Task: Add the task  Create a new online platform for online language translation services to the section Fast Lane in the project AtlasLine and add a Due Date to the respective task as 2023/07/07
Action: Mouse moved to (596, 341)
Screenshot: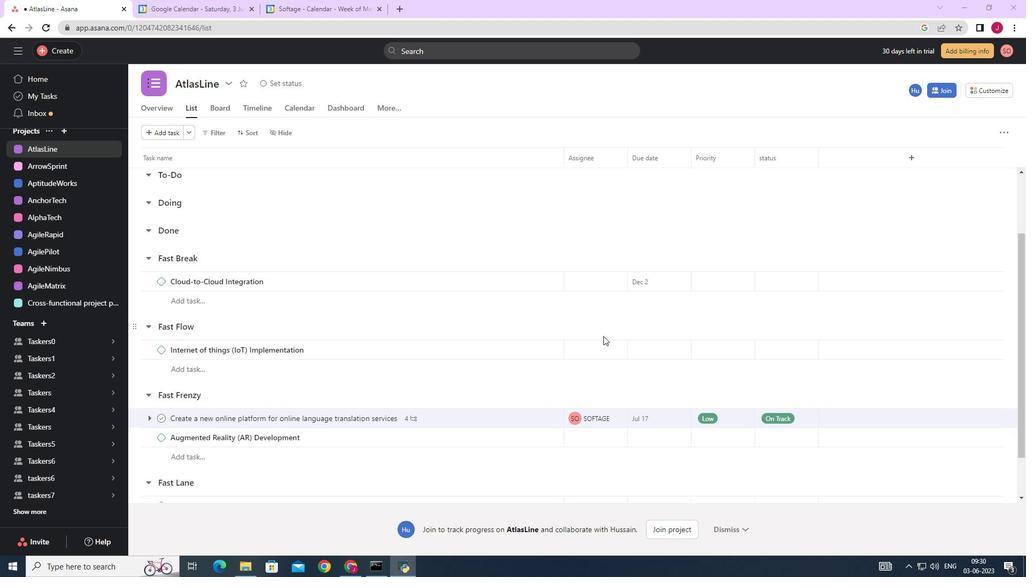 
Action: Mouse scrolled (596, 340) with delta (0, 0)
Screenshot: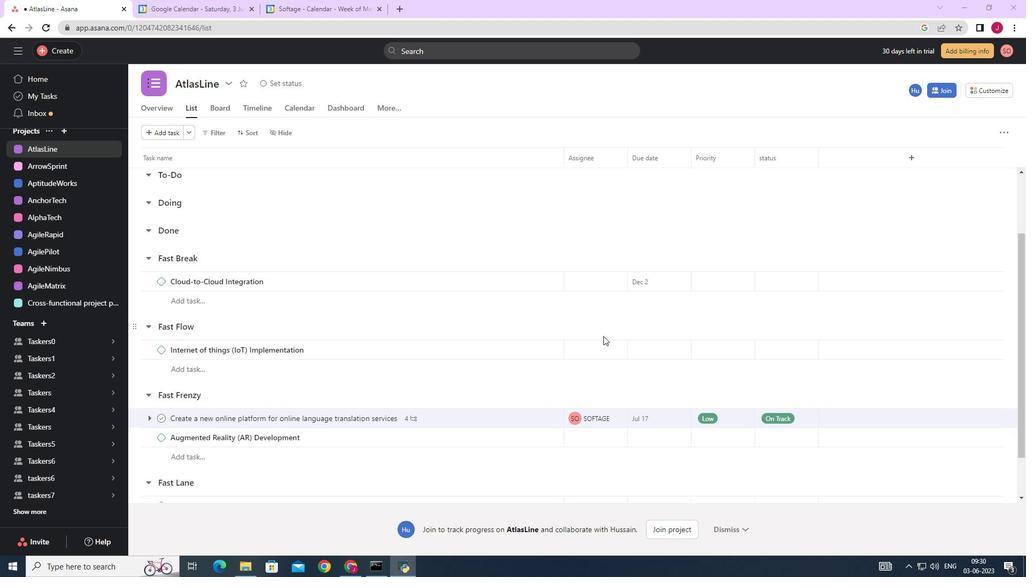 
Action: Mouse moved to (595, 342)
Screenshot: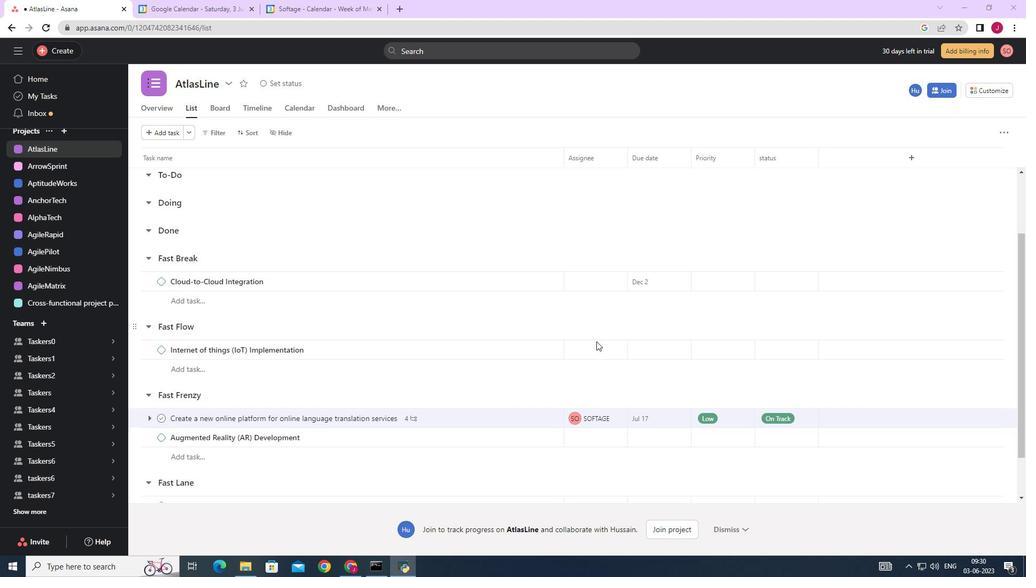 
Action: Mouse scrolled (595, 341) with delta (0, 0)
Screenshot: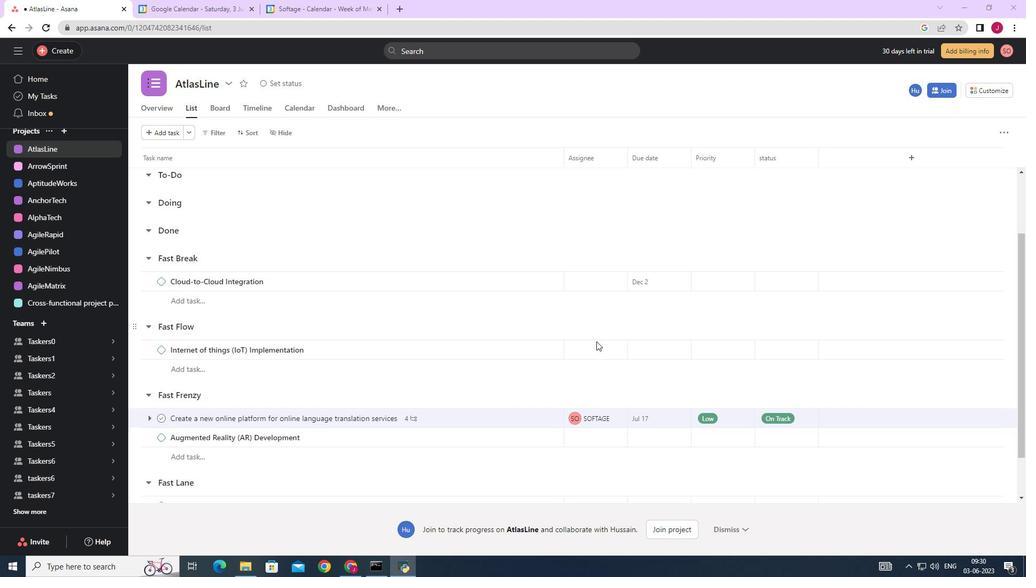 
Action: Mouse moved to (595, 342)
Screenshot: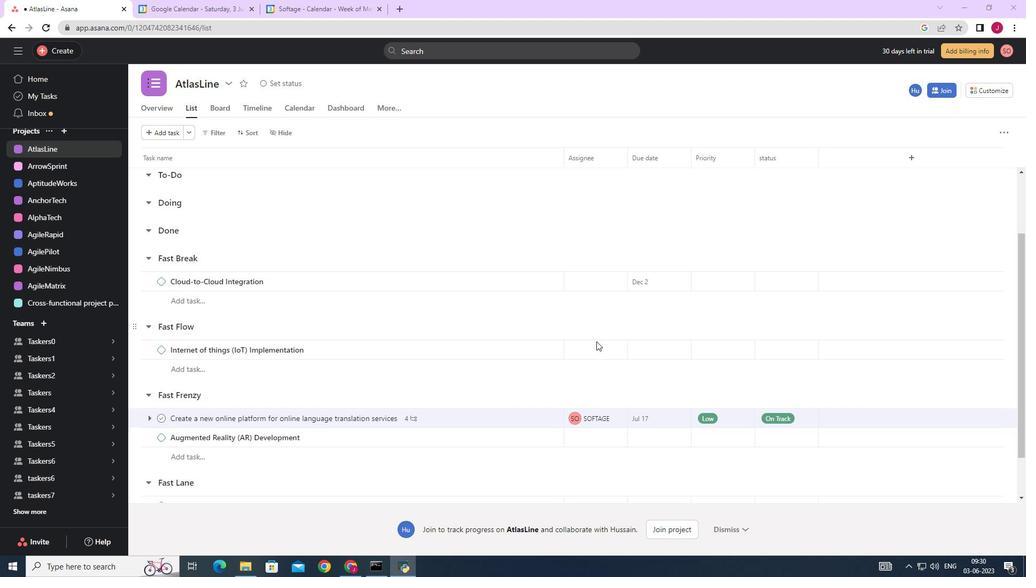 
Action: Mouse scrolled (595, 342) with delta (0, 0)
Screenshot: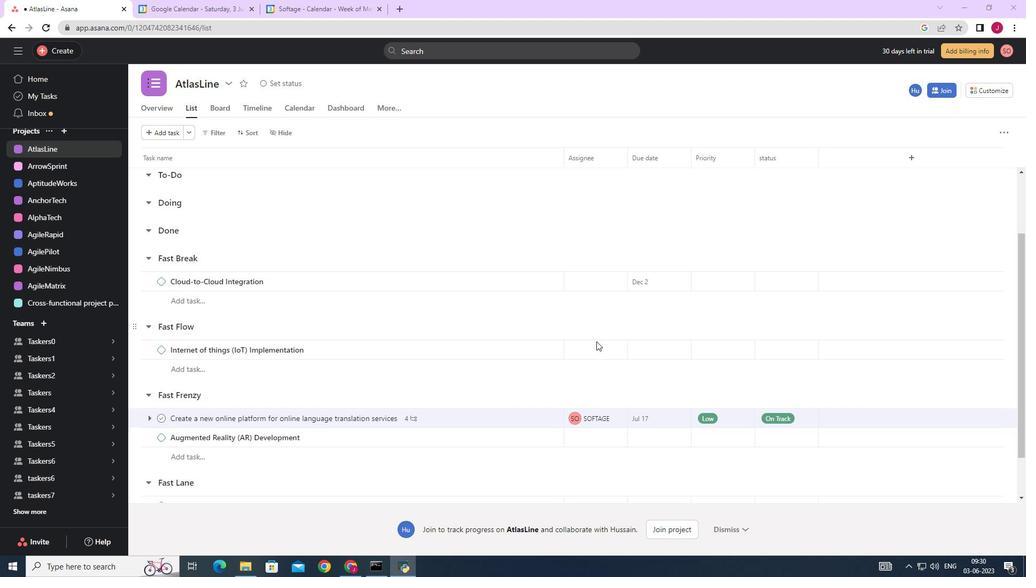 
Action: Mouse scrolled (595, 342) with delta (0, 0)
Screenshot: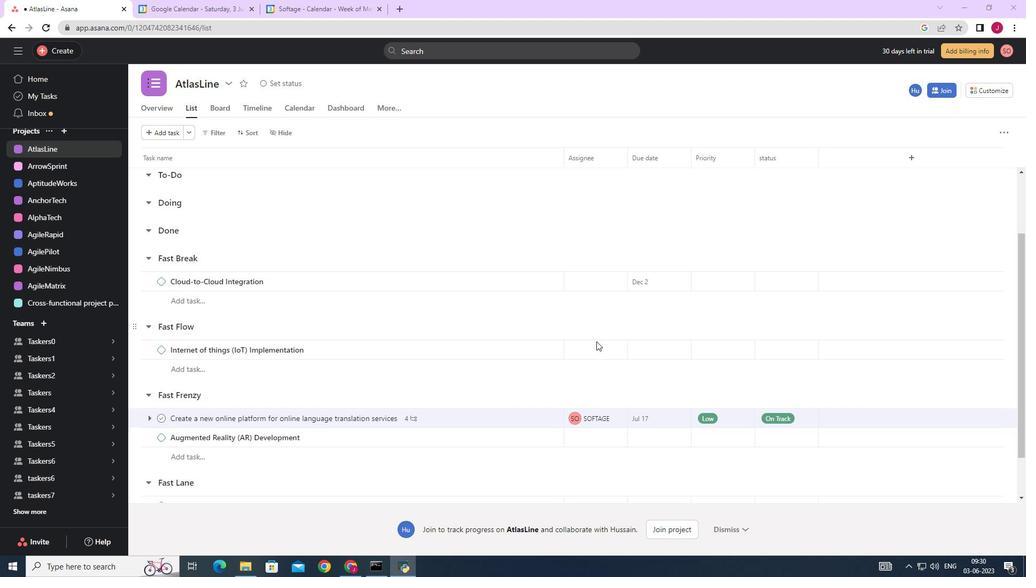 
Action: Mouse scrolled (595, 342) with delta (0, 0)
Screenshot: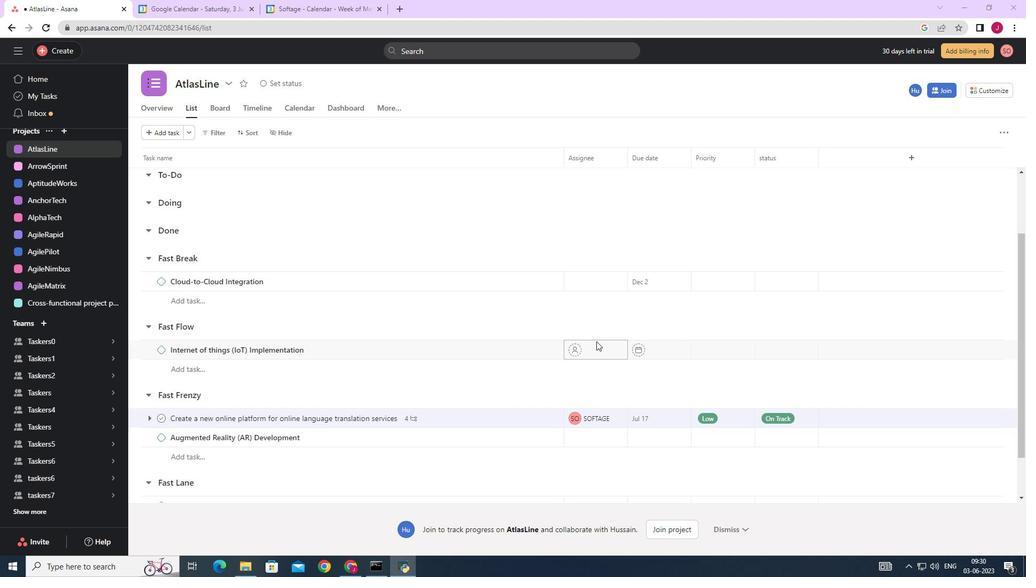 
Action: Mouse scrolled (595, 342) with delta (0, 0)
Screenshot: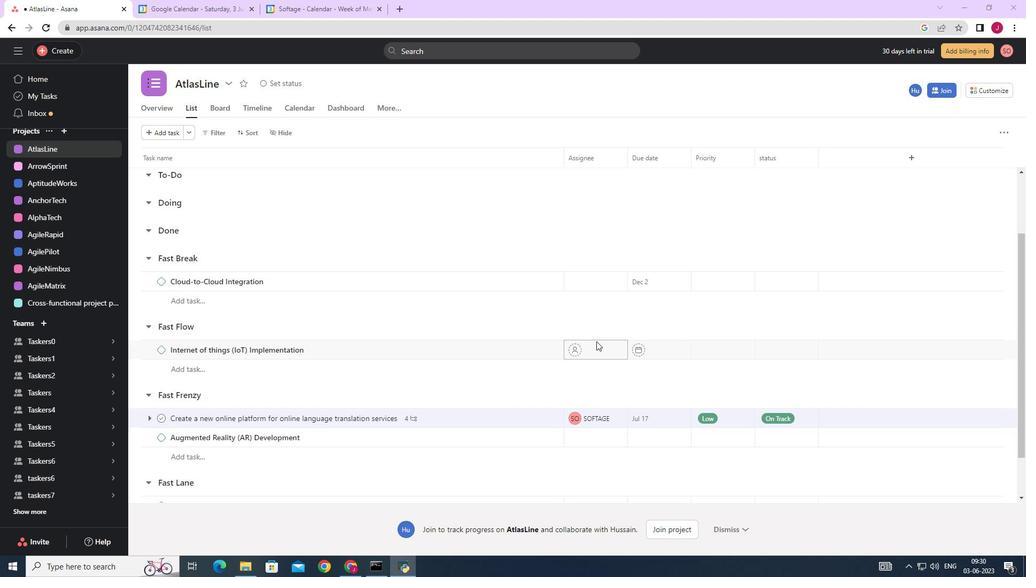 
Action: Mouse moved to (533, 365)
Screenshot: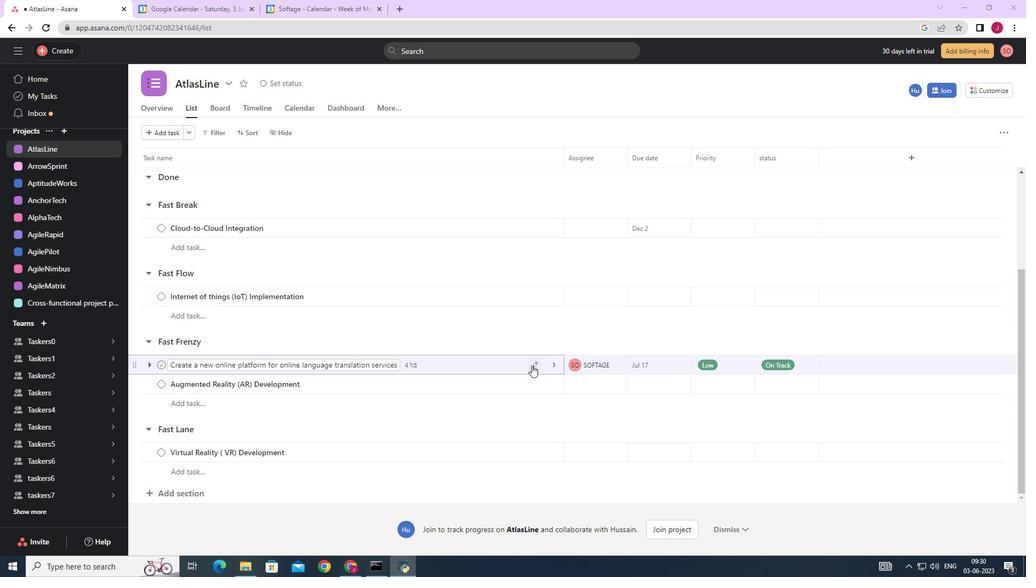 
Action: Mouse pressed left at (533, 365)
Screenshot: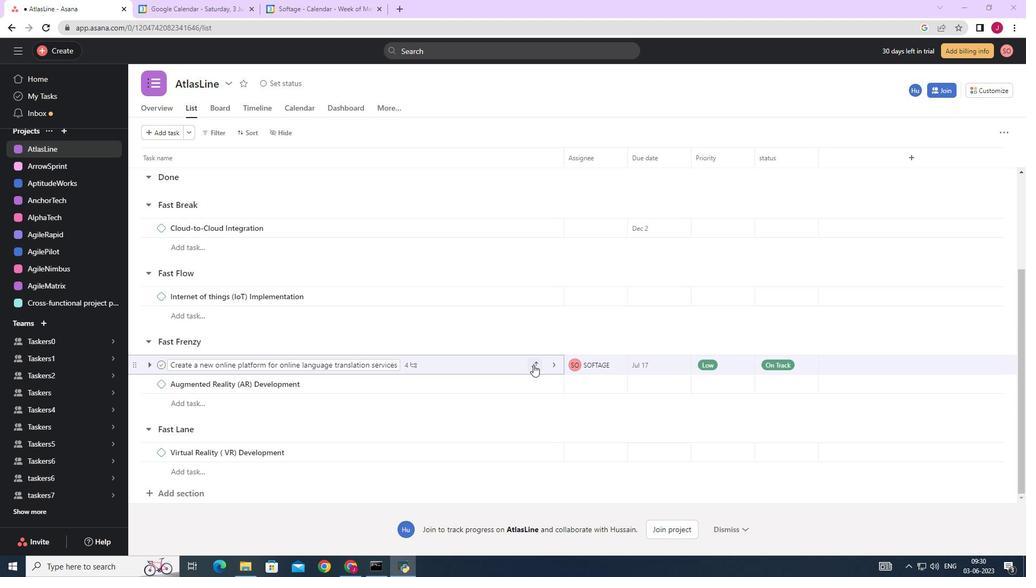 
Action: Mouse moved to (484, 345)
Screenshot: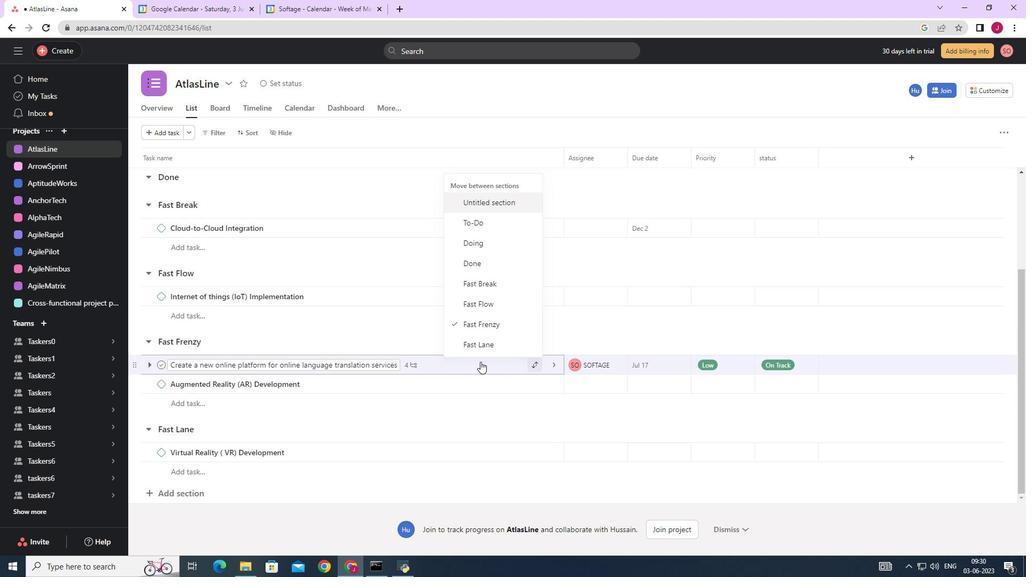 
Action: Mouse pressed left at (484, 345)
Screenshot: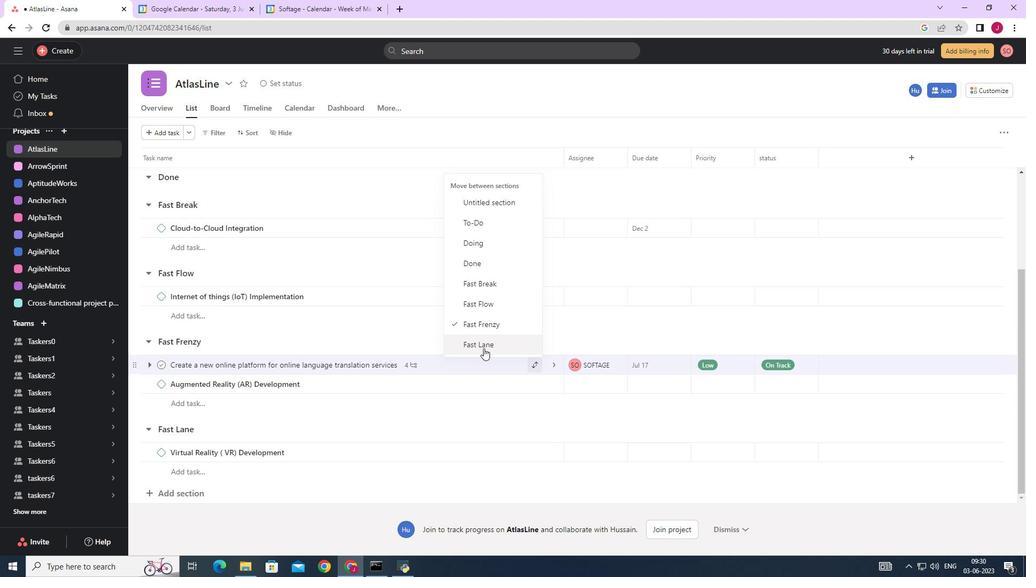 
Action: Mouse moved to (685, 433)
Screenshot: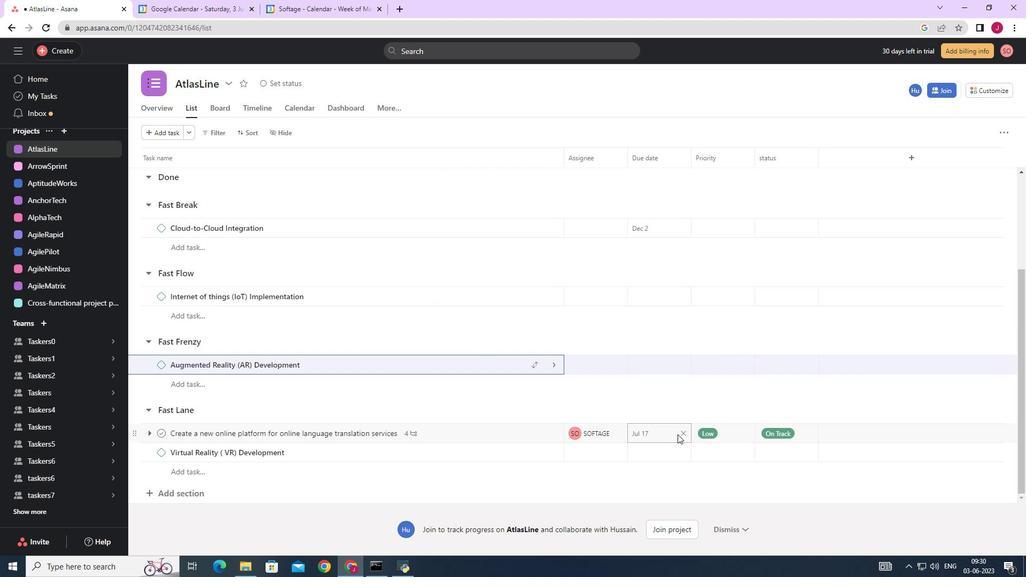 
Action: Mouse pressed left at (685, 433)
Screenshot: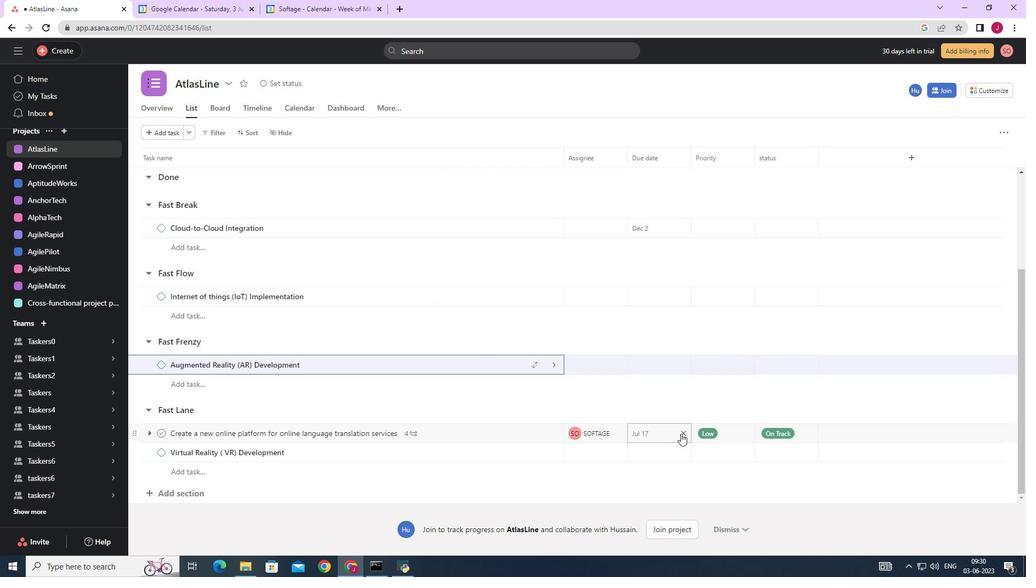
Action: Mouse moved to (669, 432)
Screenshot: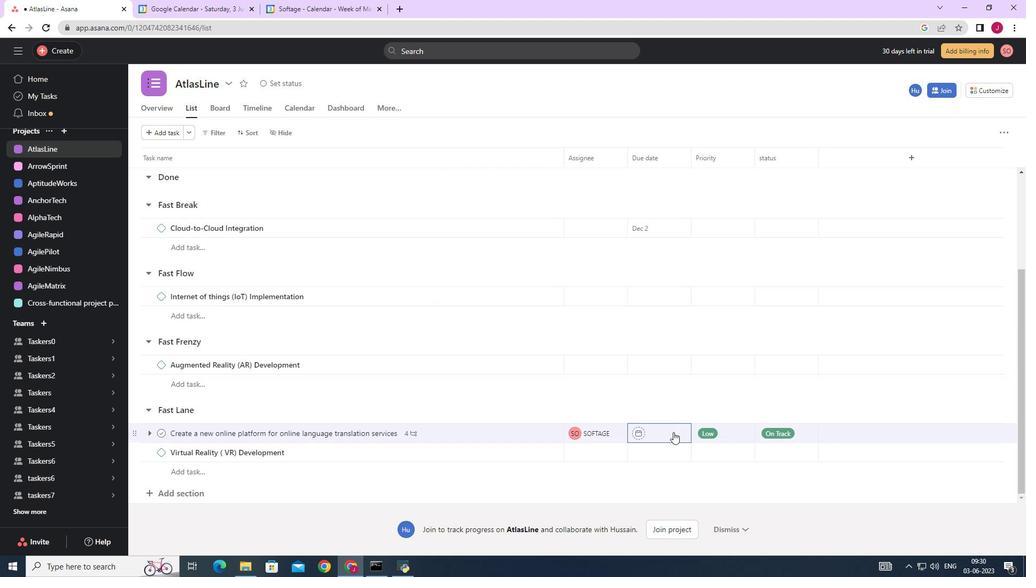 
Action: Mouse pressed left at (669, 432)
Screenshot: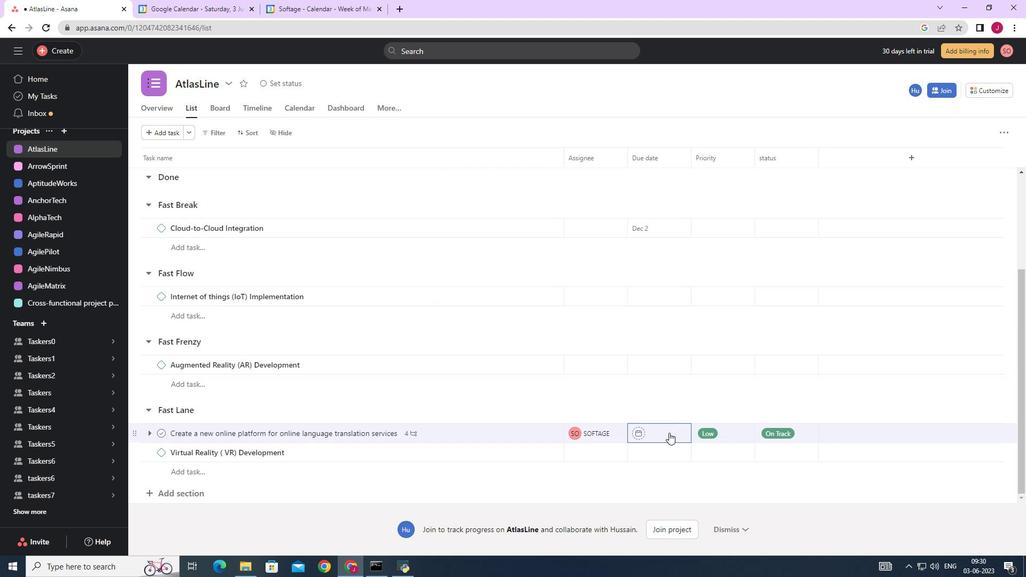 
Action: Mouse moved to (768, 263)
Screenshot: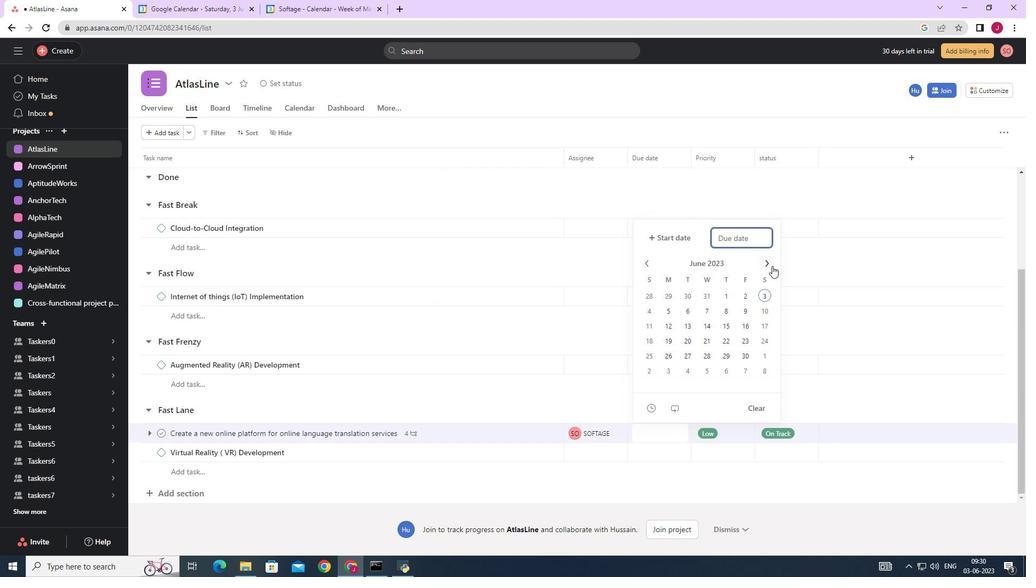 
Action: Mouse pressed left at (768, 263)
Screenshot: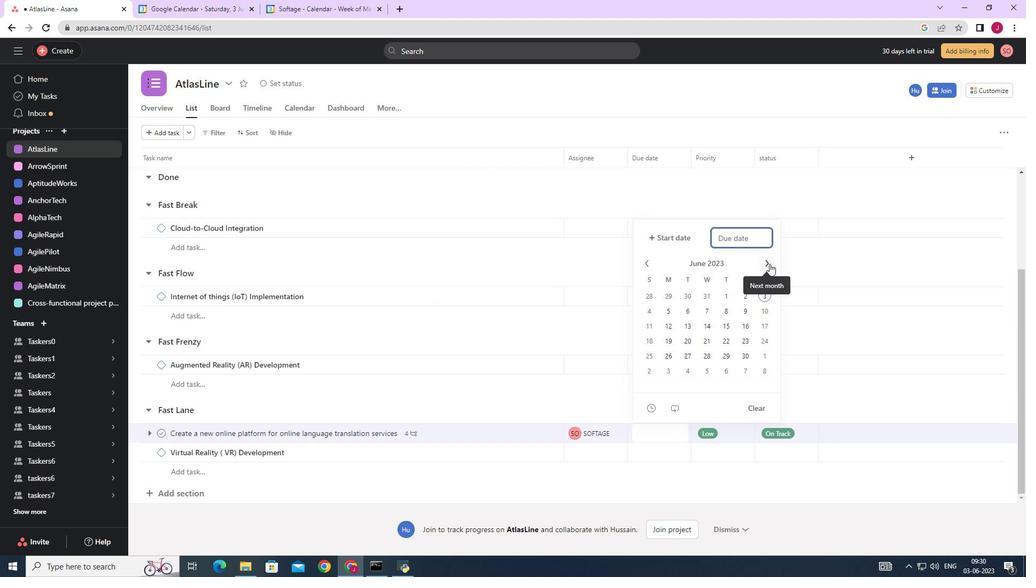 
Action: Mouse moved to (745, 311)
Screenshot: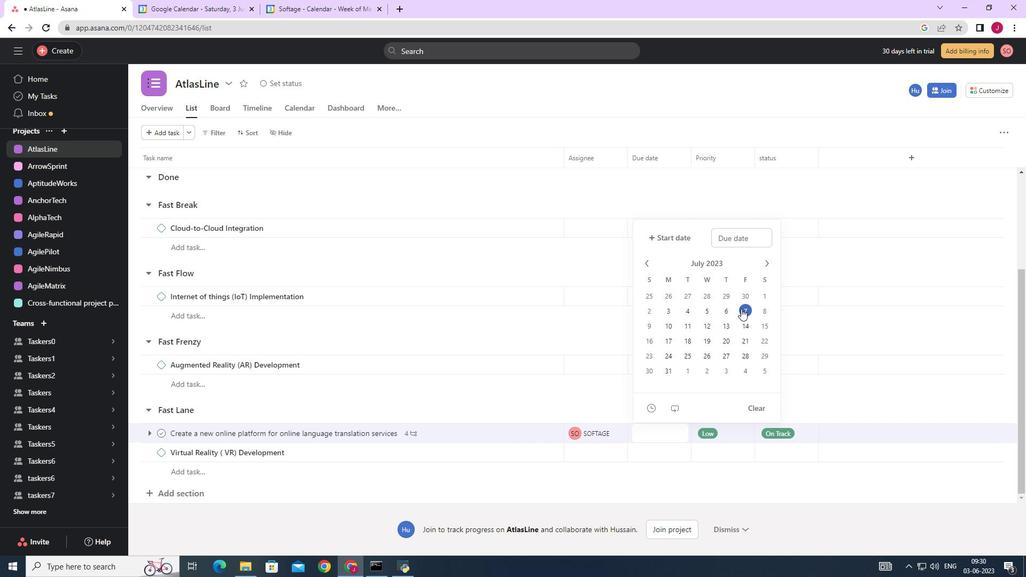 
Action: Mouse pressed left at (745, 311)
Screenshot: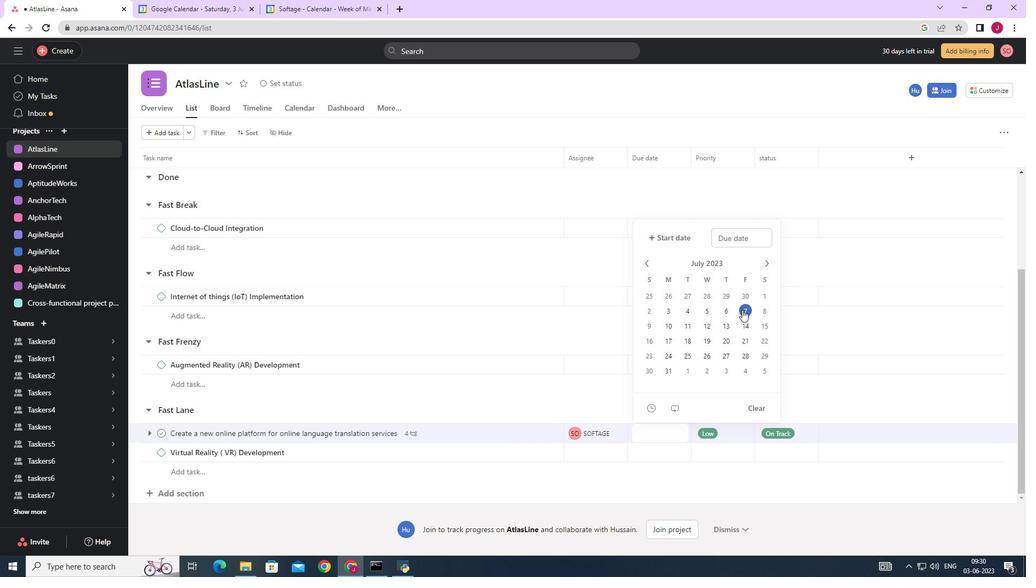 
Action: Mouse moved to (891, 267)
Screenshot: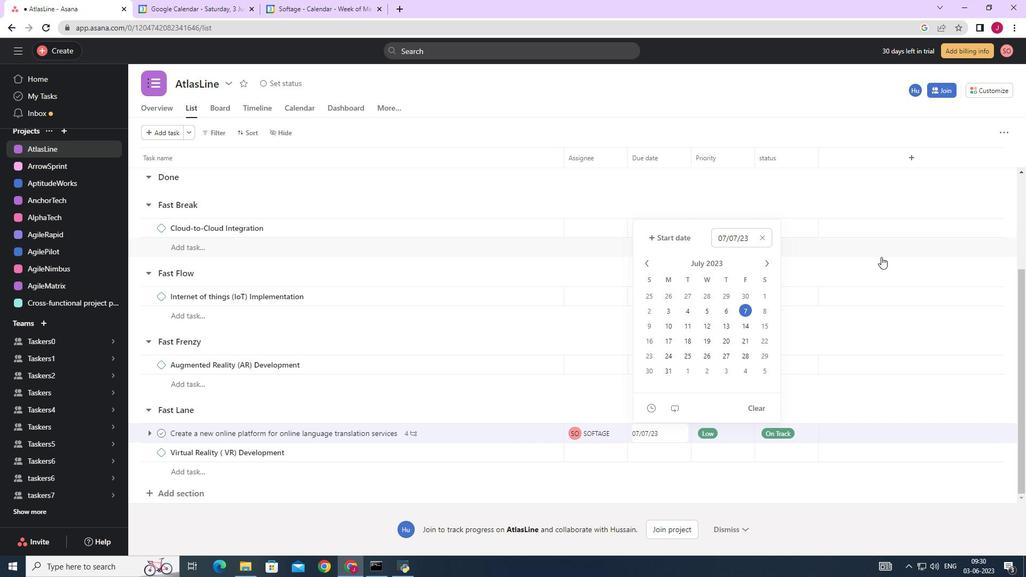 
Action: Mouse pressed left at (891, 267)
Screenshot: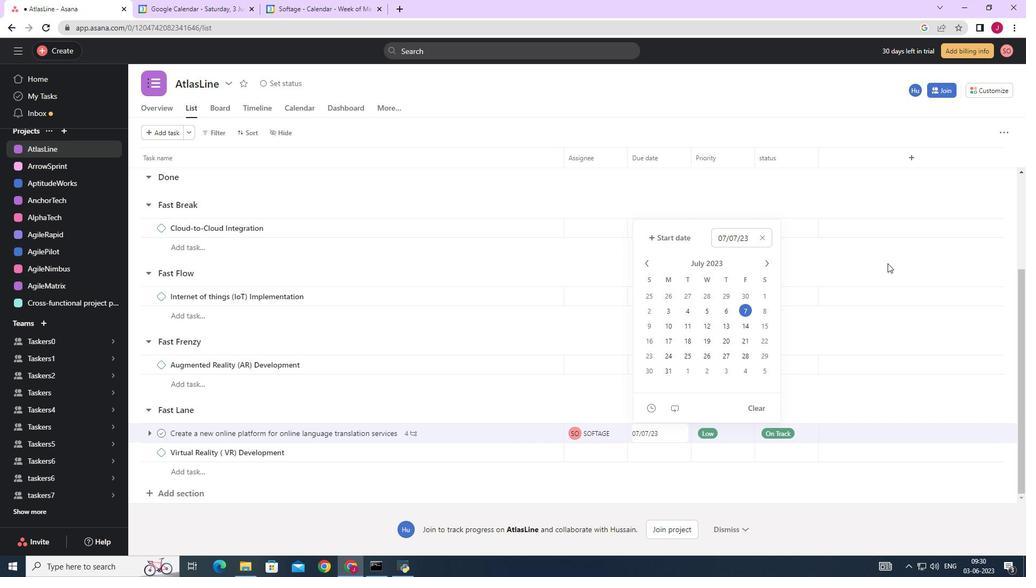 
